 Task: Schedule a meeting to discuss balanced nutrition.
Action: Mouse moved to (96, 118)
Screenshot: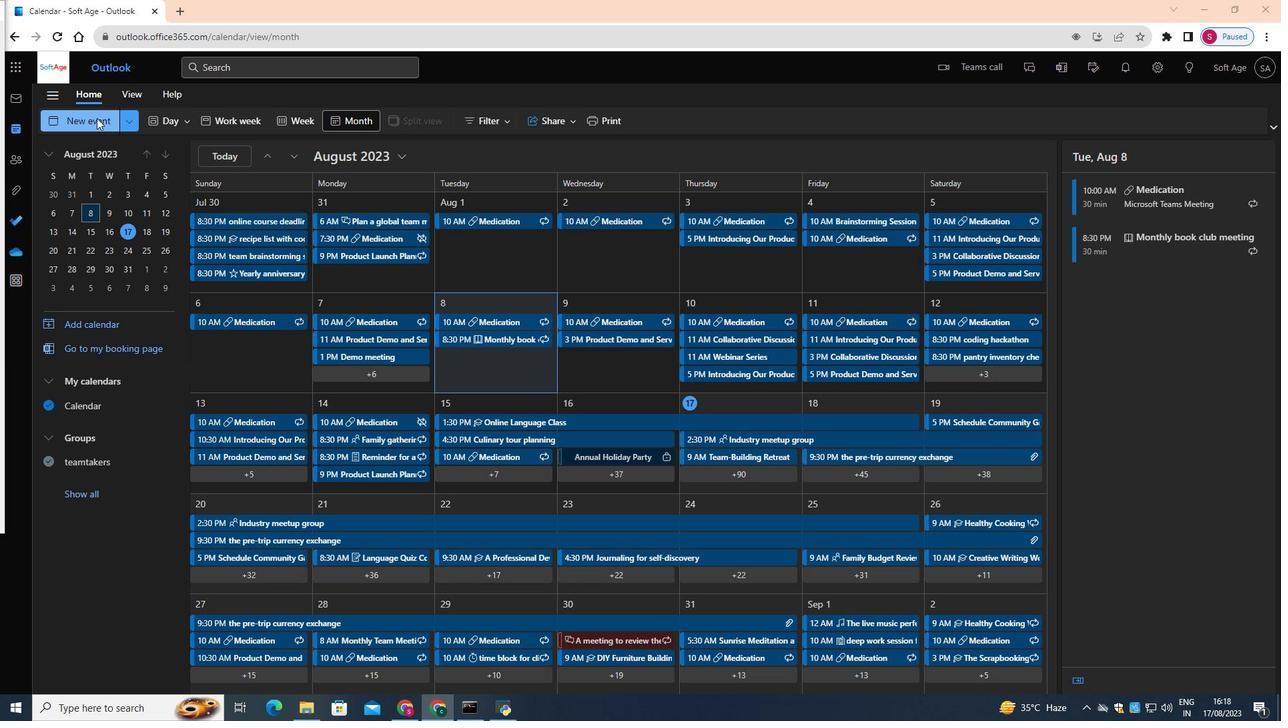 
Action: Mouse pressed left at (96, 118)
Screenshot: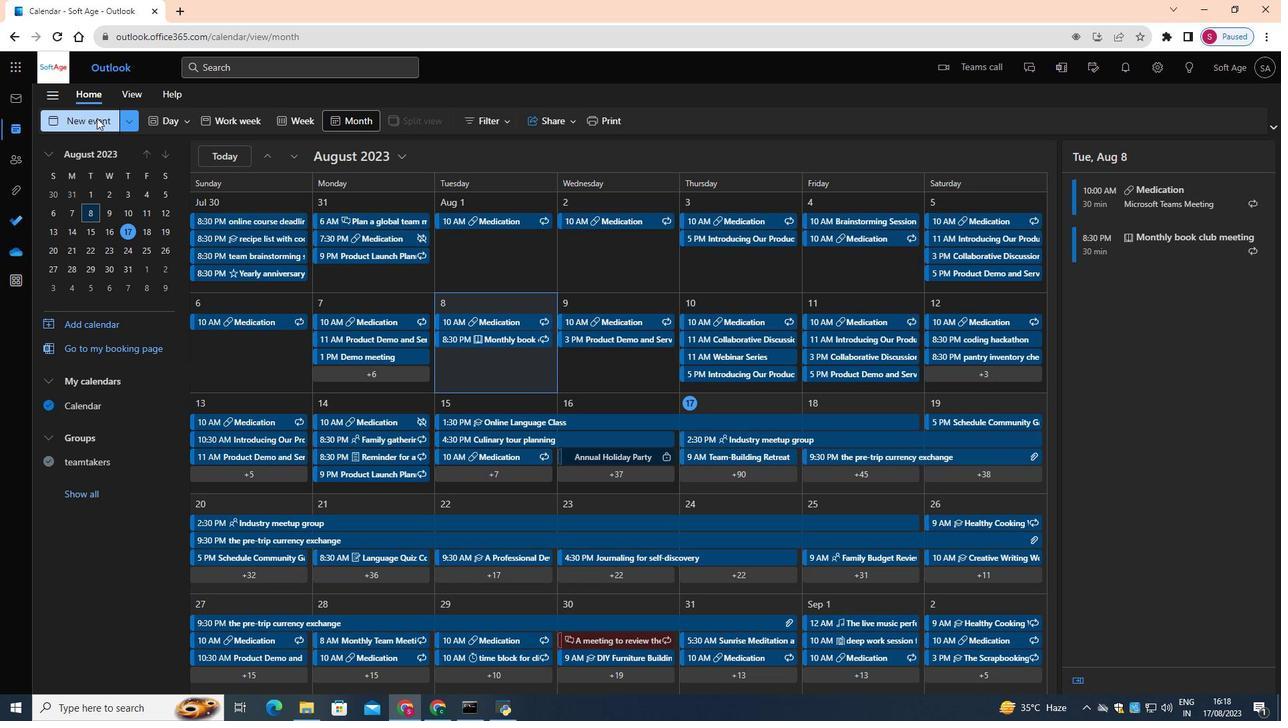 
Action: Mouse moved to (397, 204)
Screenshot: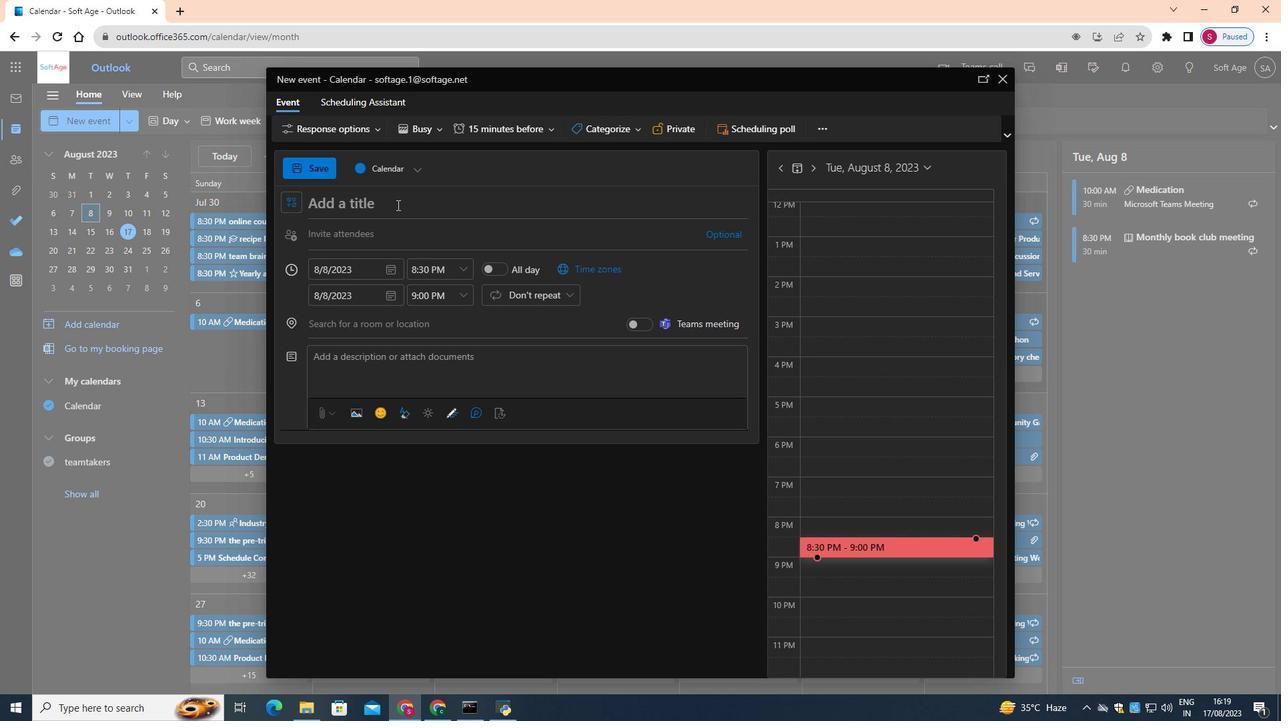 
Action: Mouse pressed left at (397, 204)
Screenshot: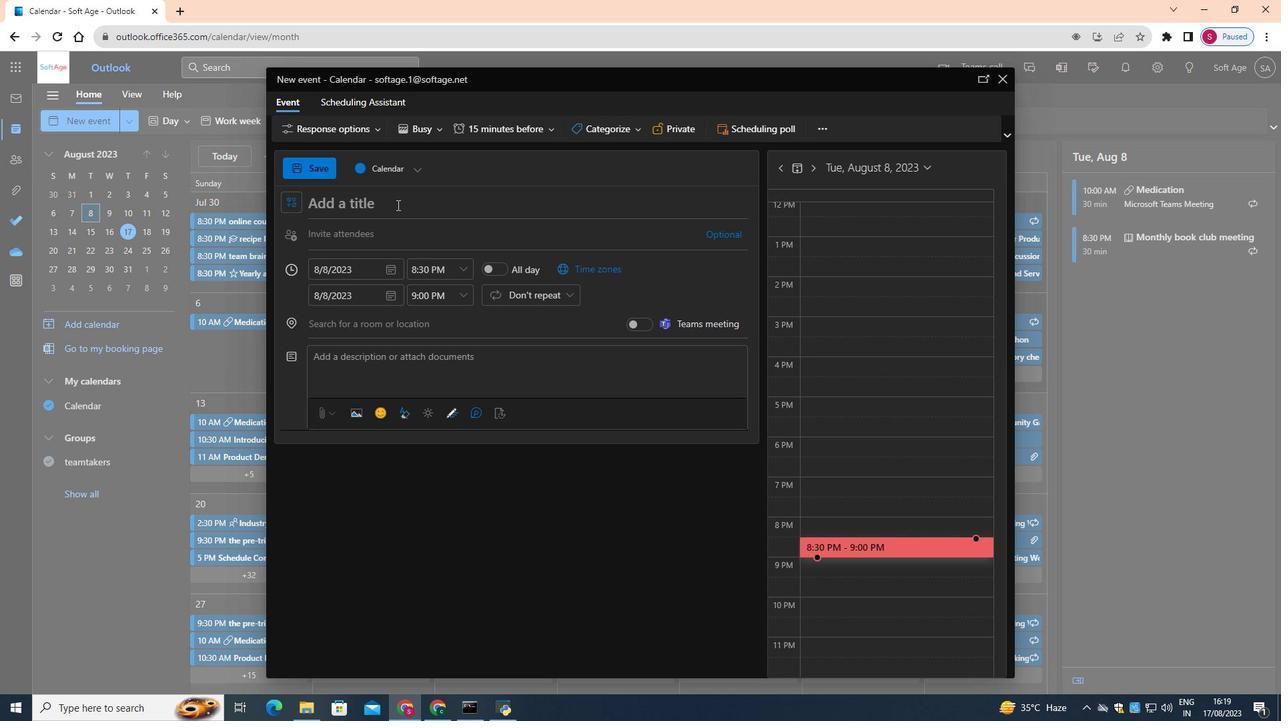 
Action: Key pressed <Key.shift>Balanced<Key.space><Key.shift>Nutrition<Key.space><Key.shift>Discussion<Key.space><Key.shift>Meeting
Screenshot: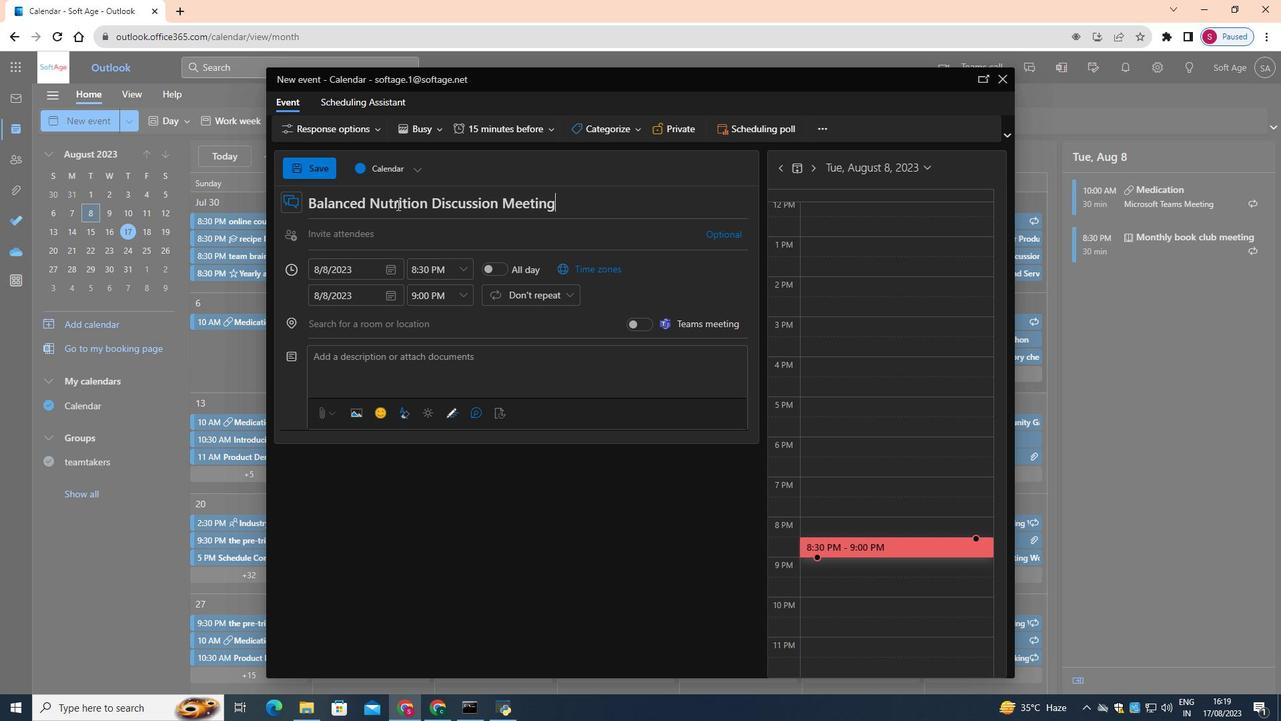 
Action: Mouse moved to (387, 269)
Screenshot: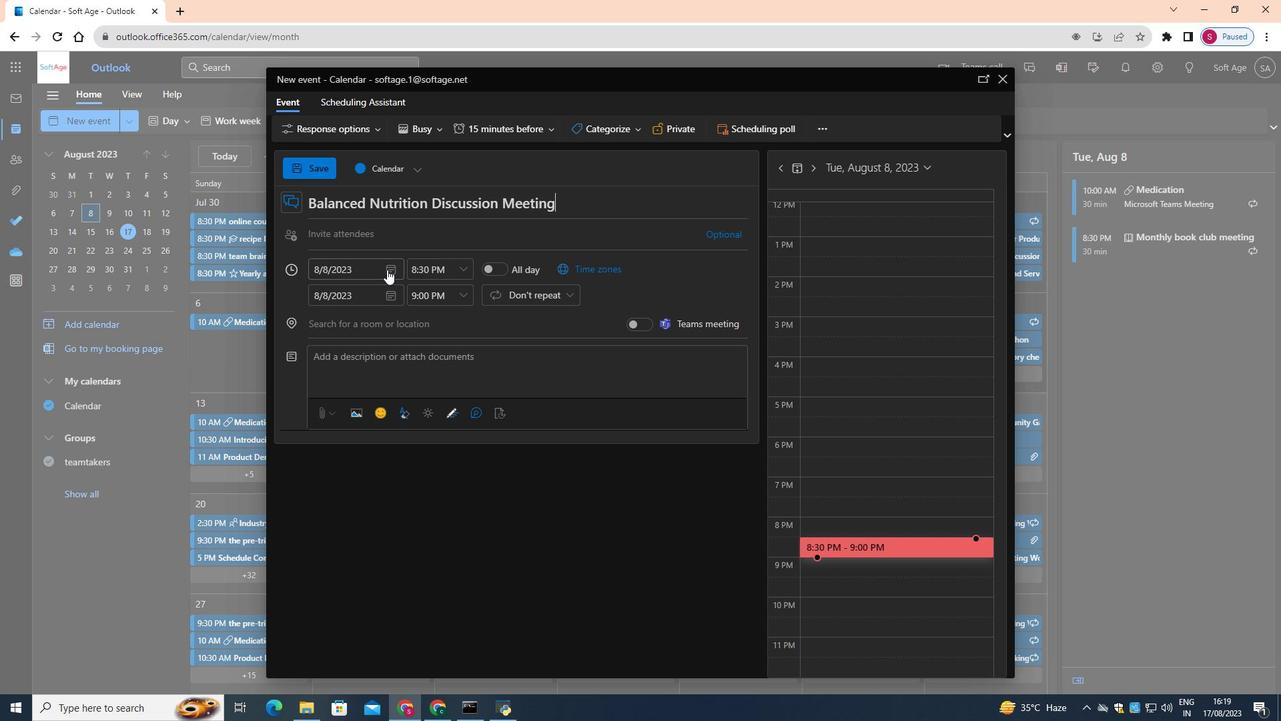
Action: Mouse pressed left at (387, 269)
Screenshot: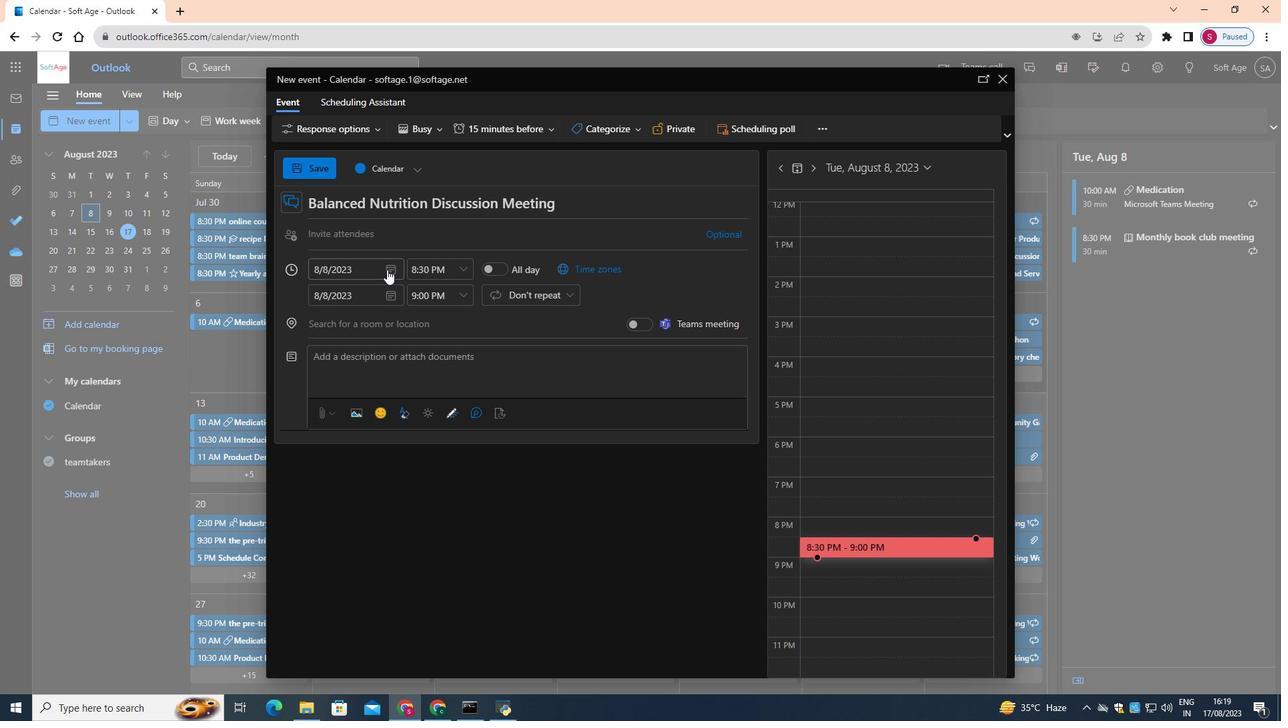 
Action: Mouse moved to (361, 397)
Screenshot: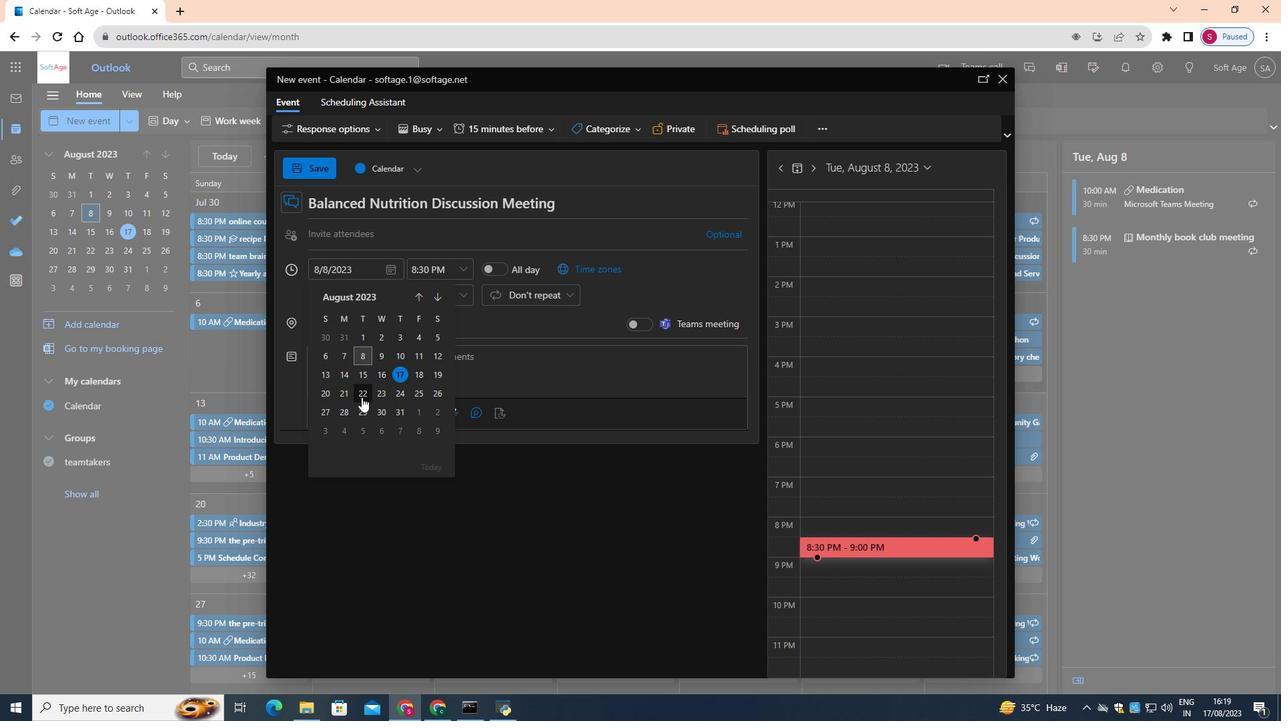 
Action: Mouse pressed left at (361, 397)
Screenshot: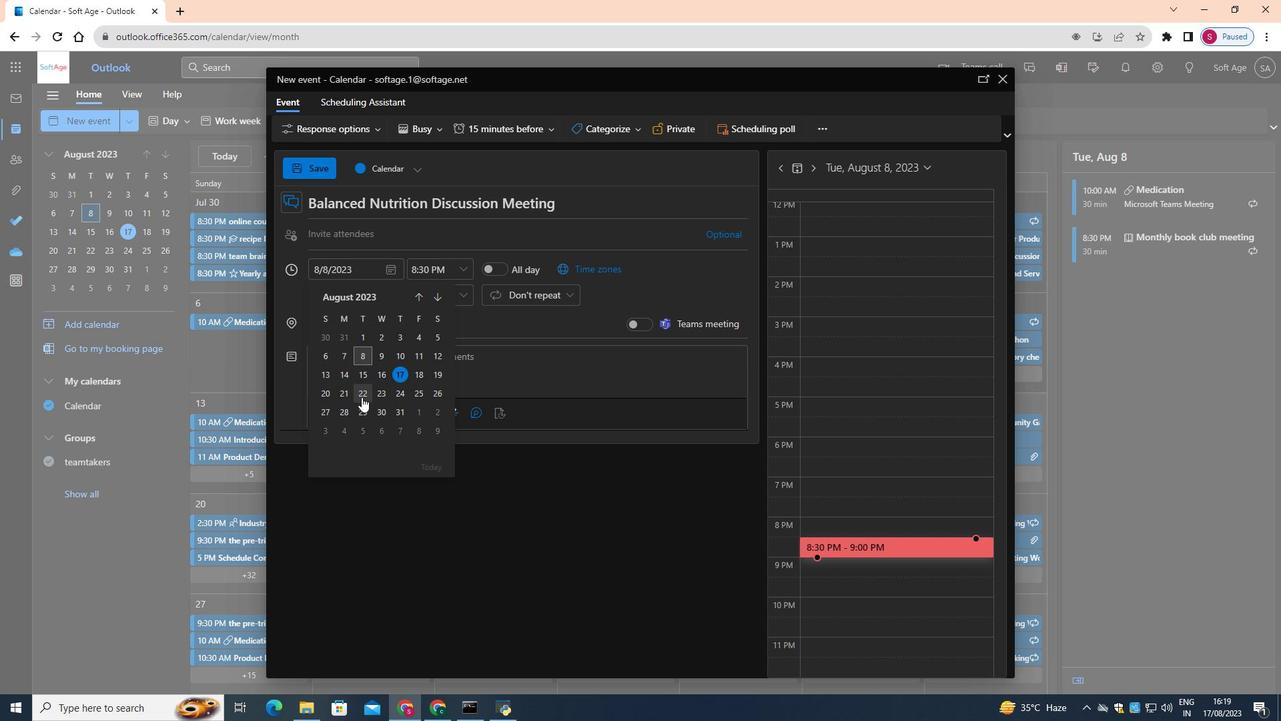 
Action: Mouse moved to (464, 268)
Screenshot: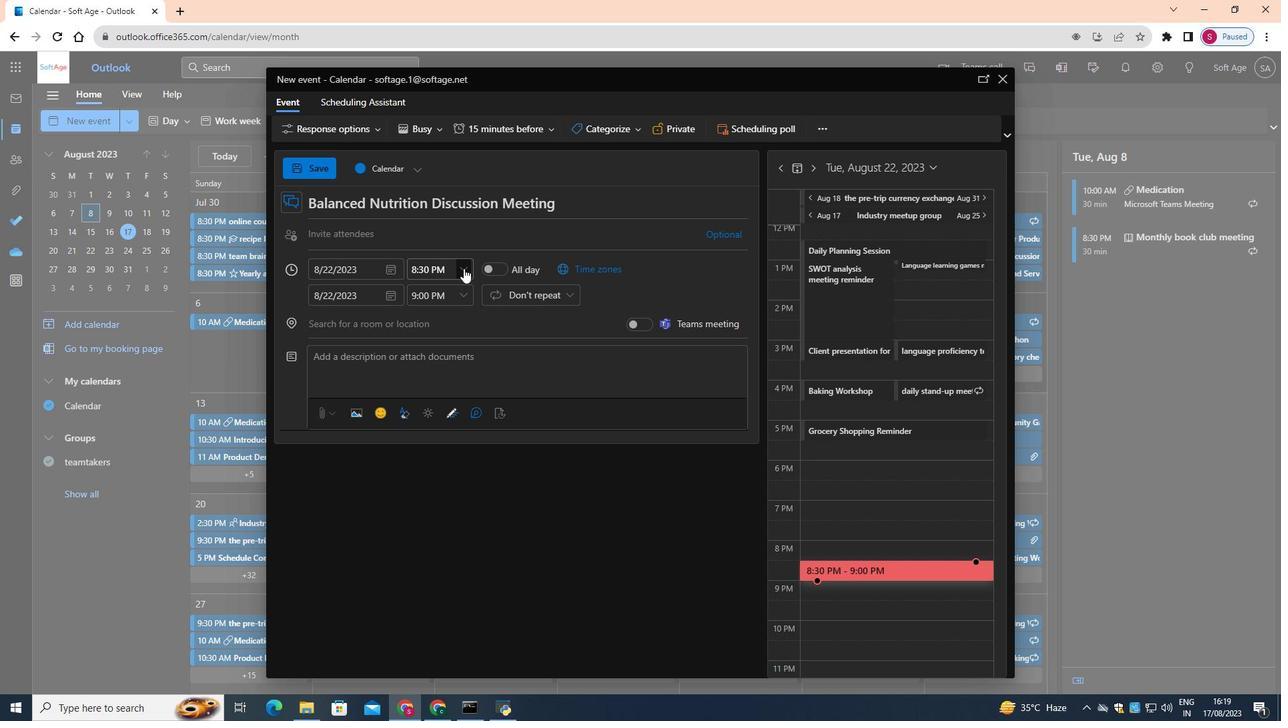 
Action: Mouse pressed left at (464, 268)
Screenshot: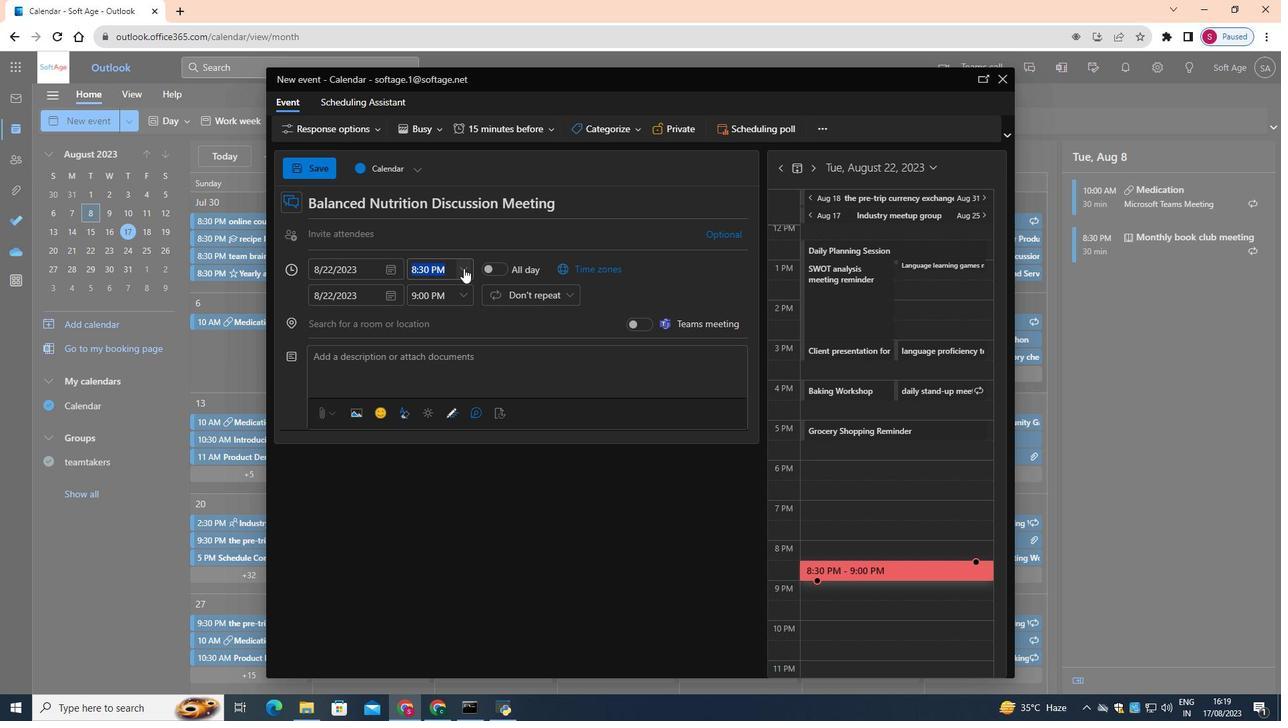 
Action: Mouse moved to (449, 315)
Screenshot: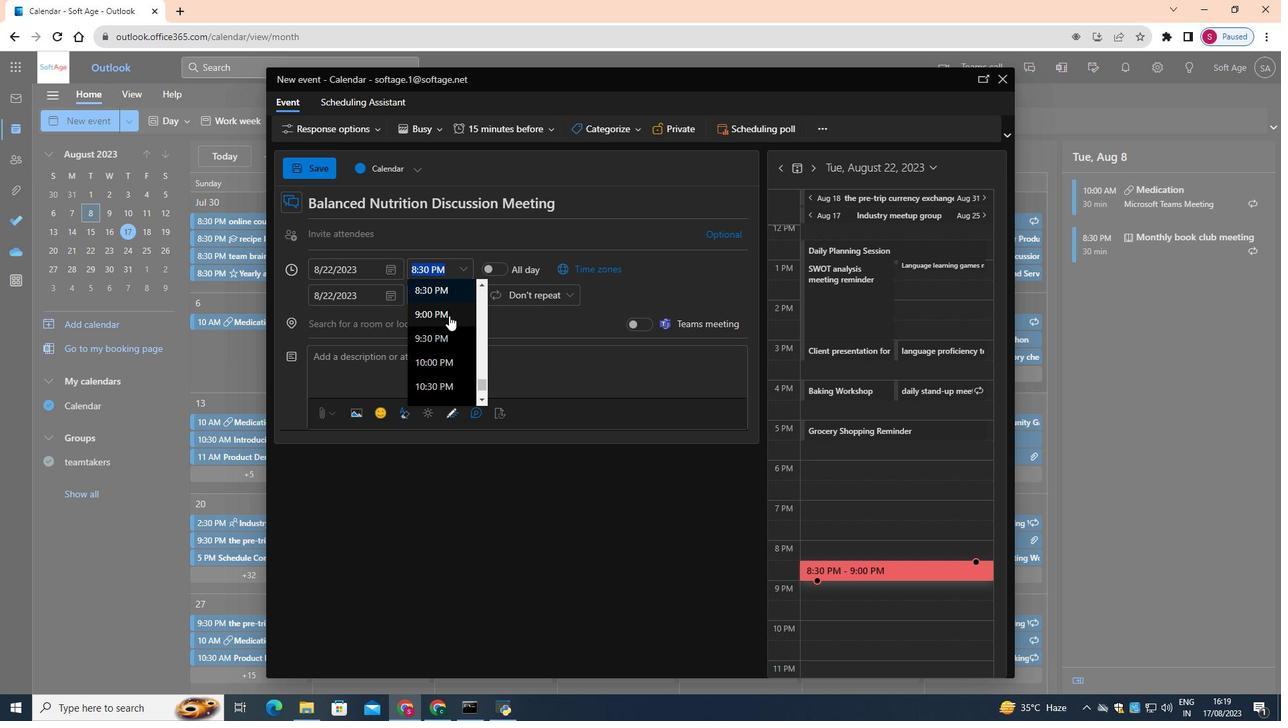 
Action: Mouse scrolled (449, 316) with delta (0, 0)
Screenshot: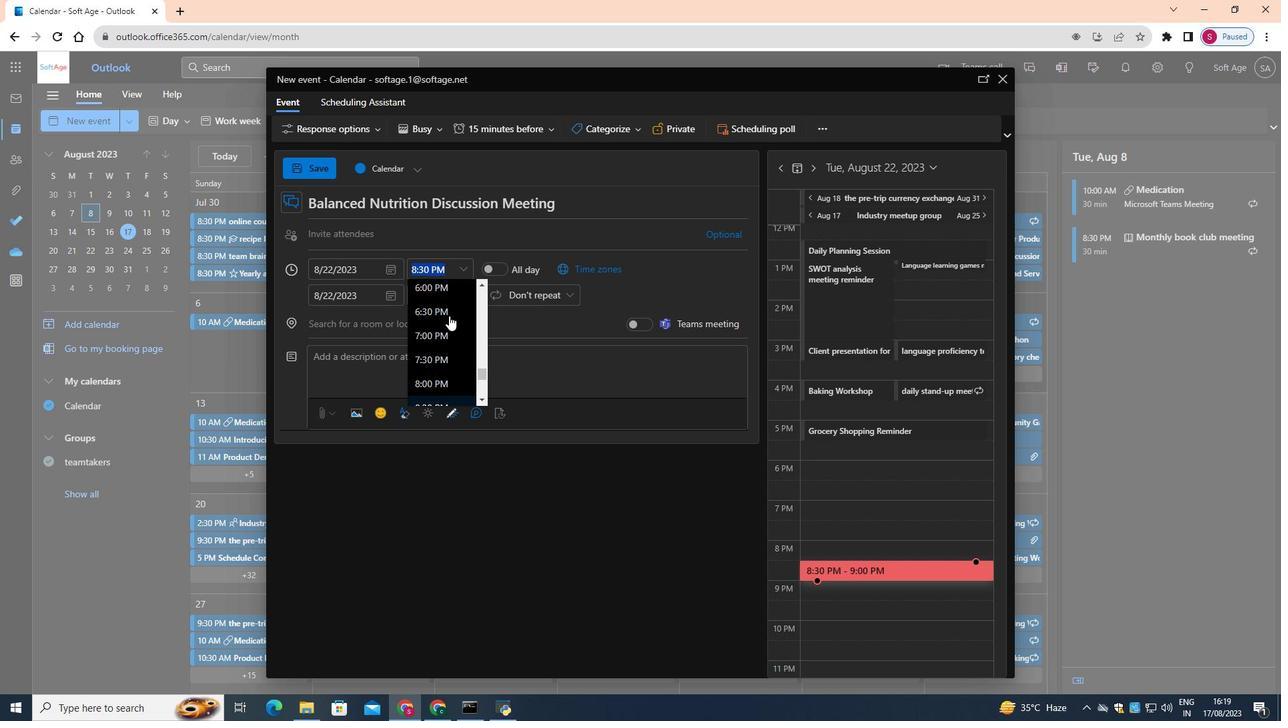 
Action: Mouse scrolled (449, 316) with delta (0, 0)
Screenshot: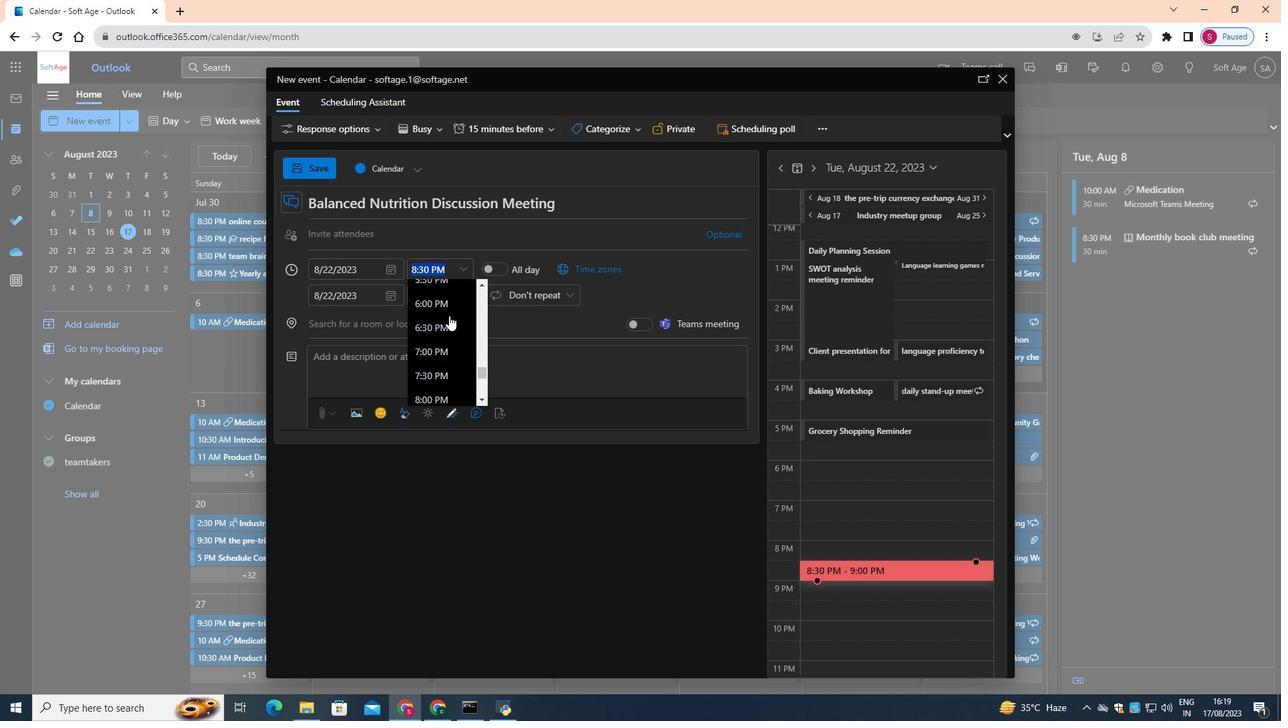 
Action: Mouse scrolled (449, 316) with delta (0, 0)
Screenshot: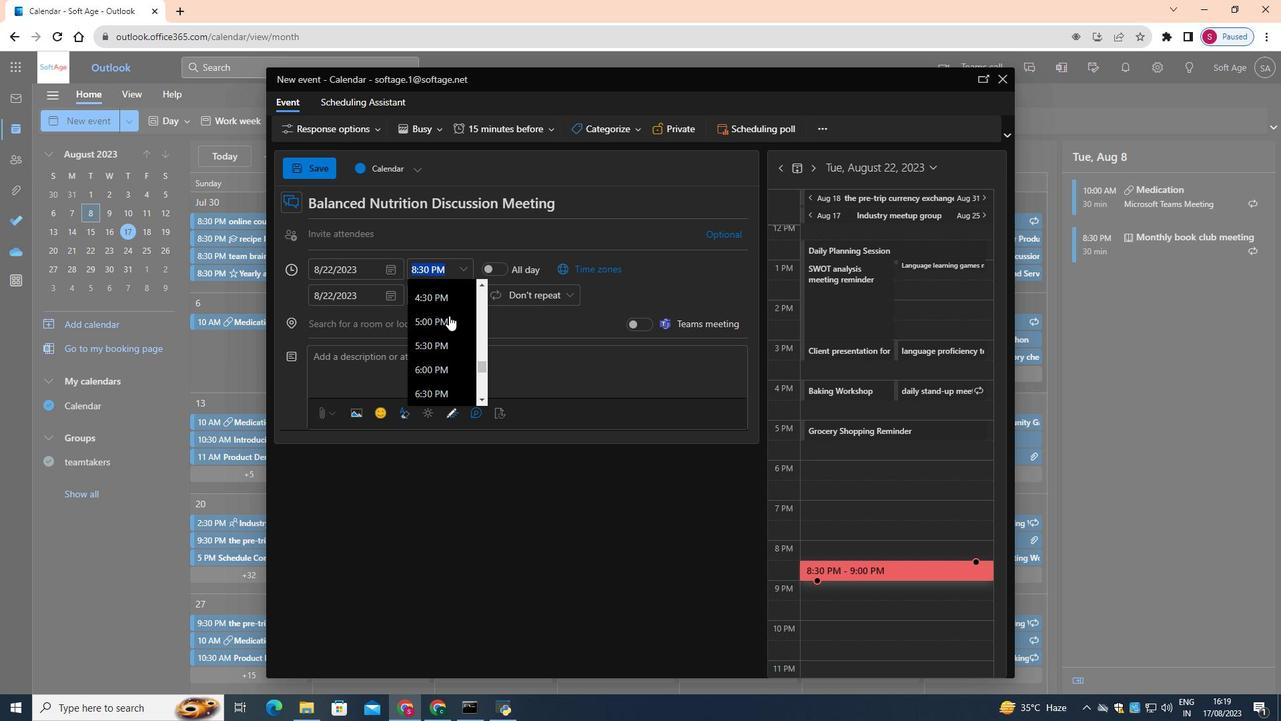 
Action: Mouse scrolled (449, 316) with delta (0, 0)
Screenshot: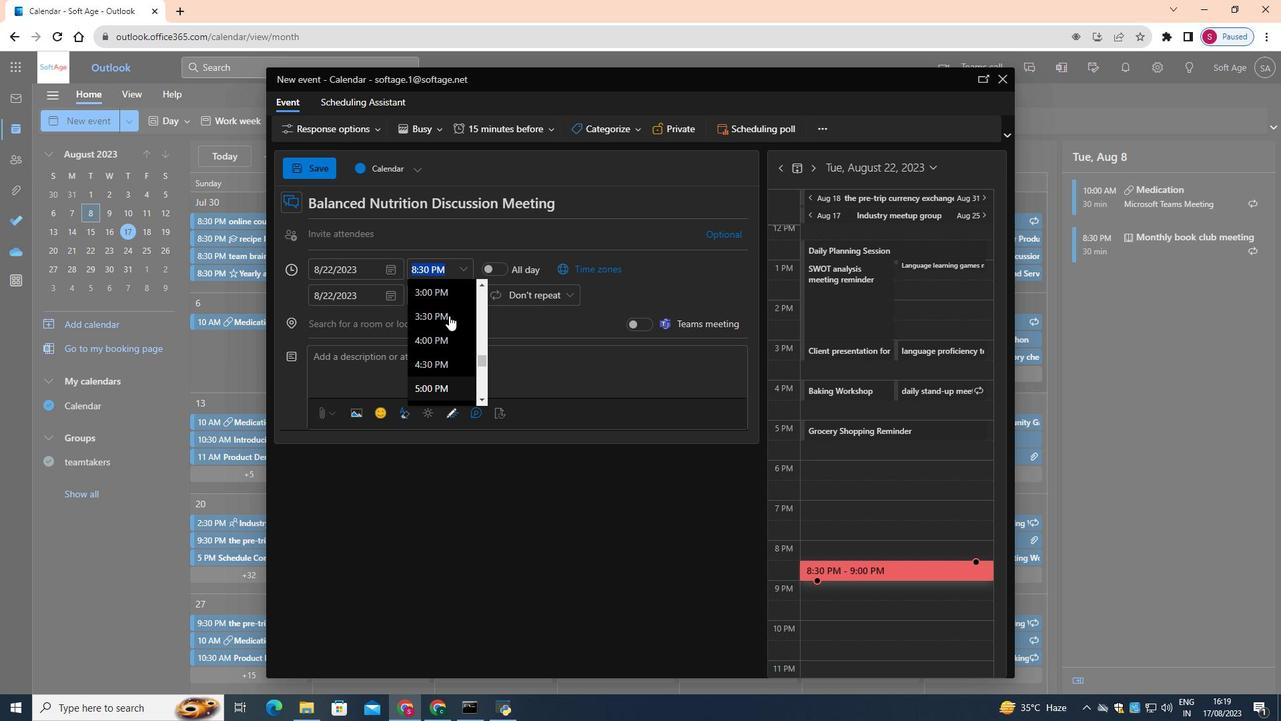 
Action: Mouse moved to (446, 295)
Screenshot: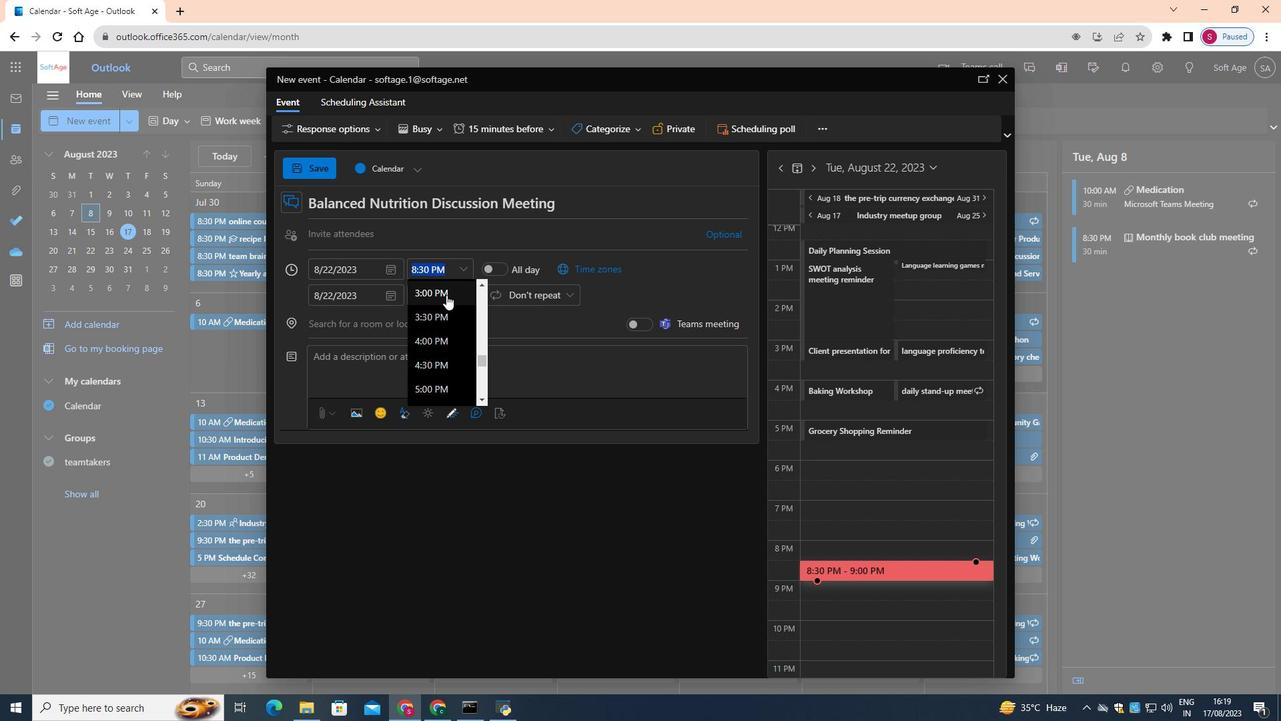 
Action: Mouse pressed left at (446, 295)
Screenshot: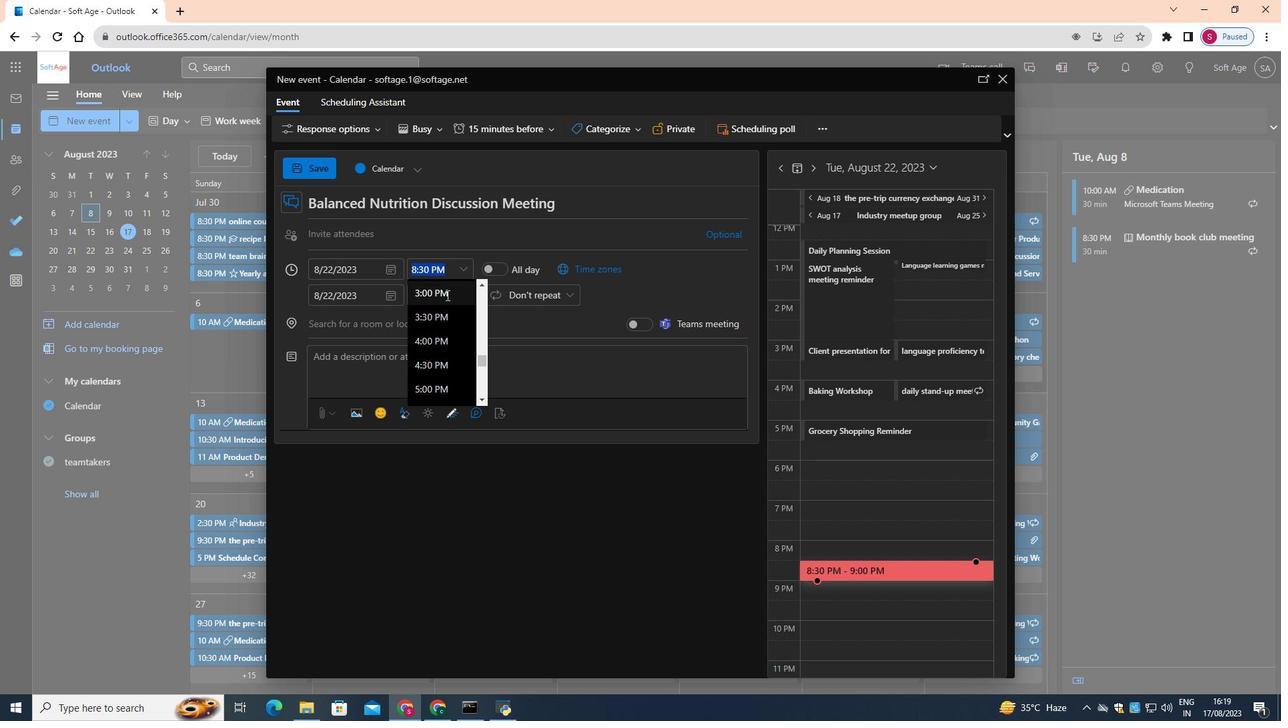 
Action: Mouse moved to (462, 291)
Screenshot: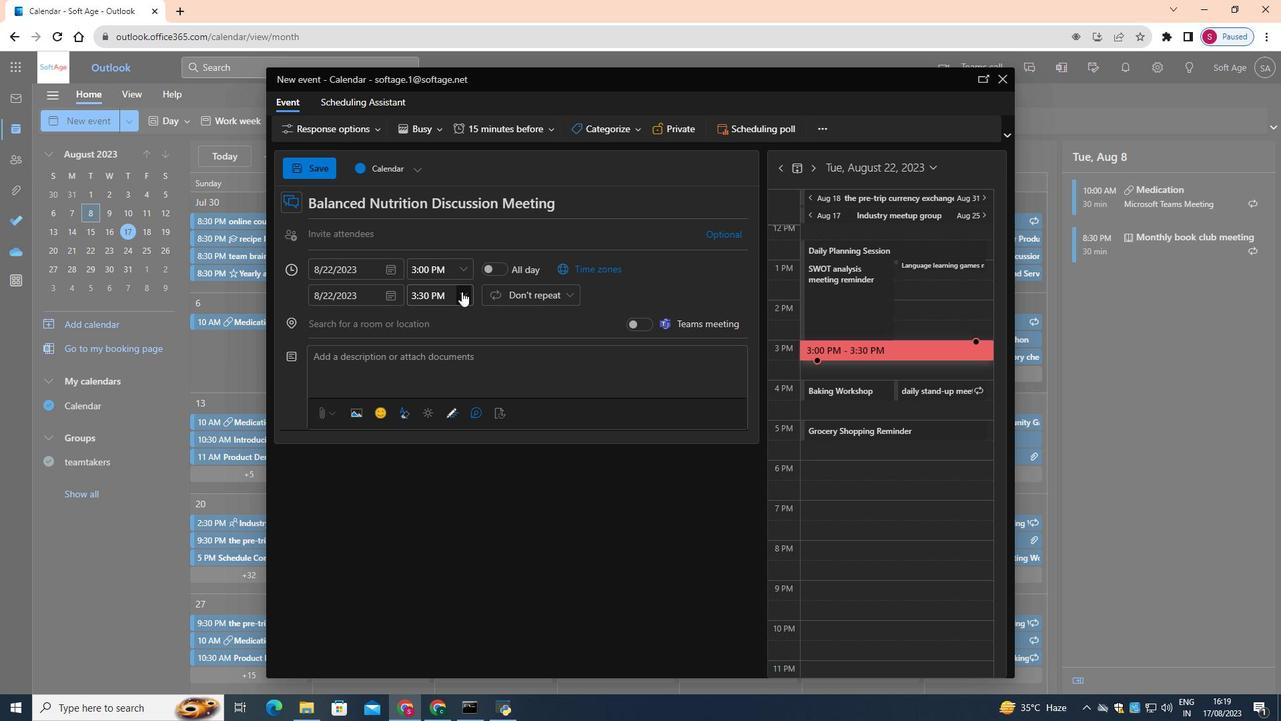 
Action: Mouse pressed left at (462, 291)
Screenshot: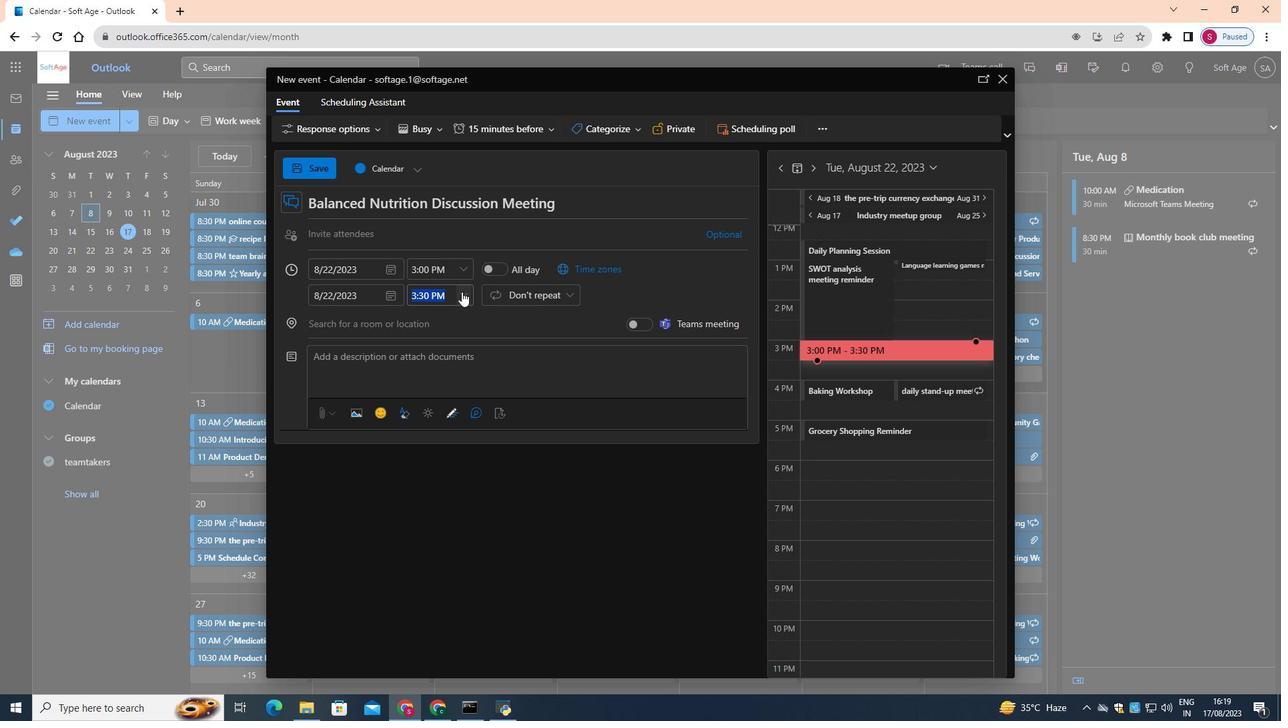 
Action: Mouse moved to (462, 341)
Screenshot: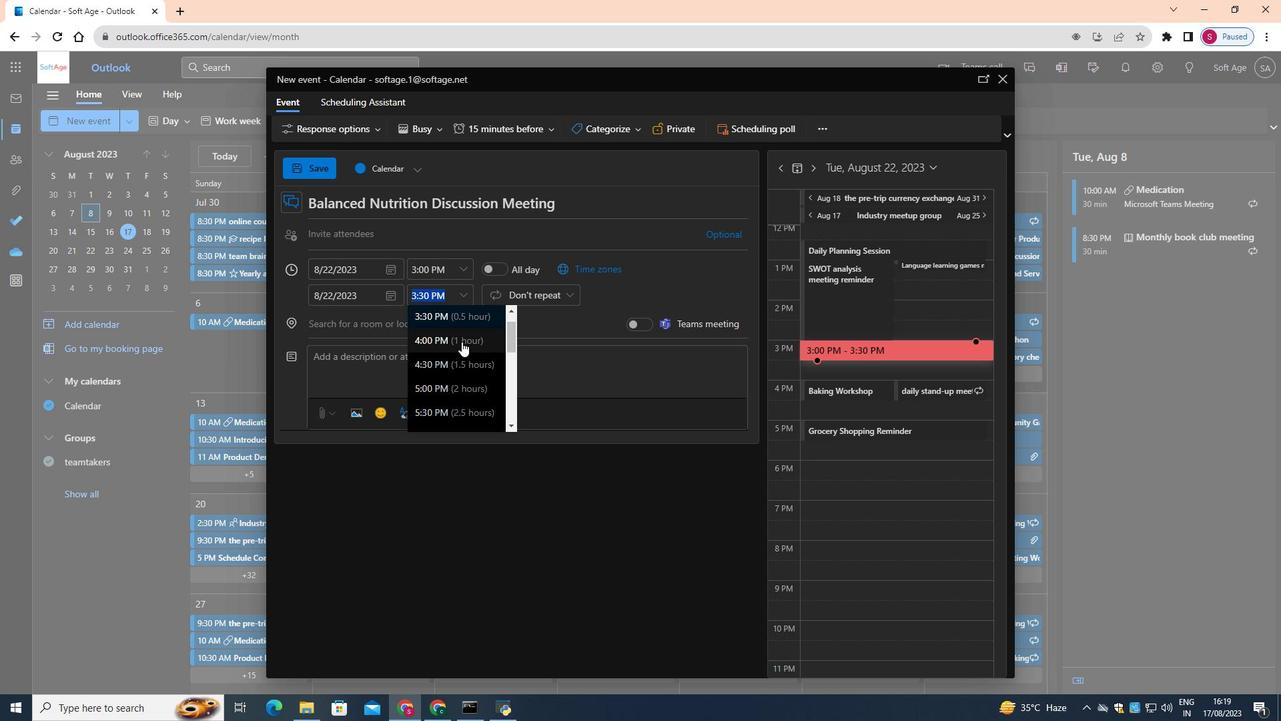 
Action: Mouse pressed left at (462, 341)
Screenshot: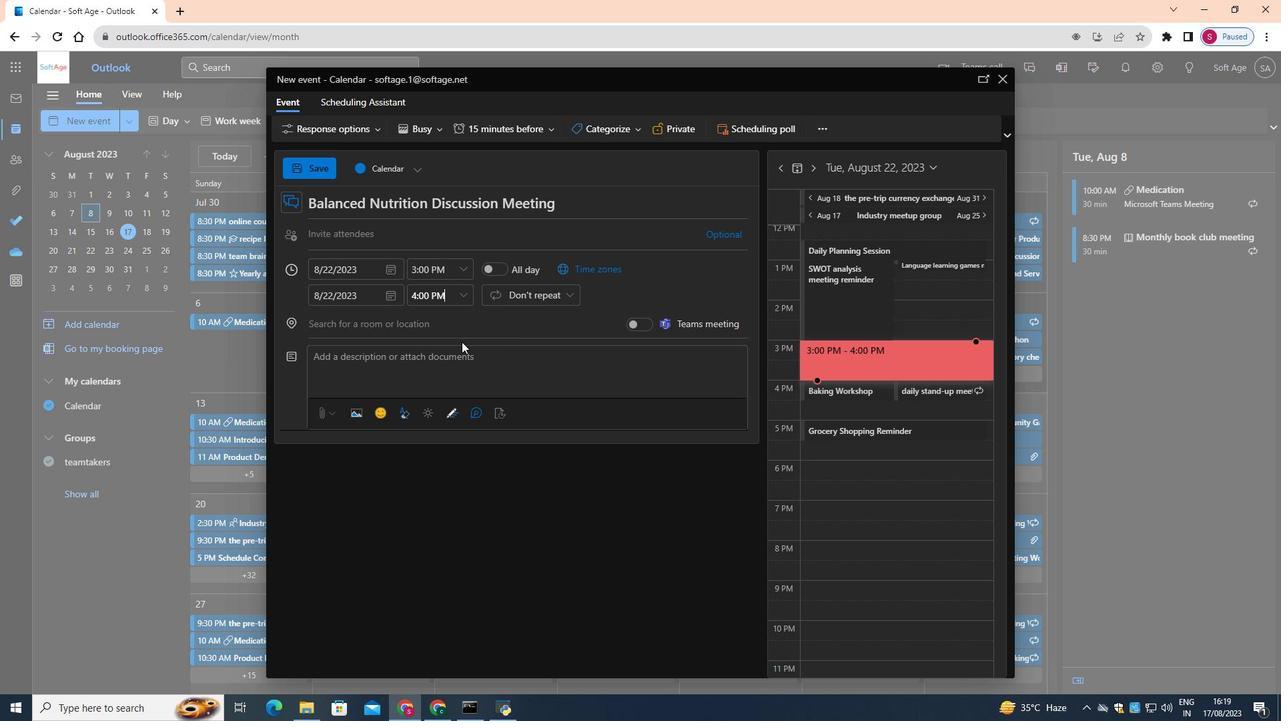 
Action: Mouse moved to (509, 380)
Screenshot: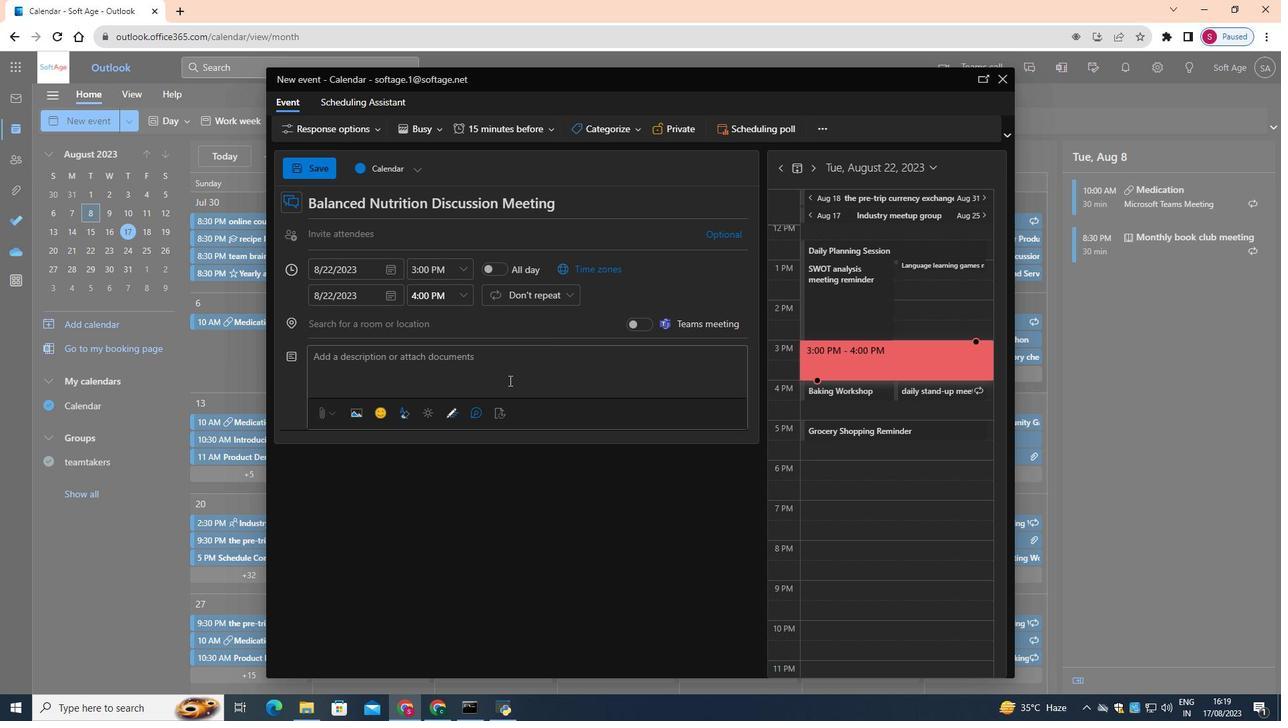 
Action: Mouse pressed left at (509, 380)
Screenshot: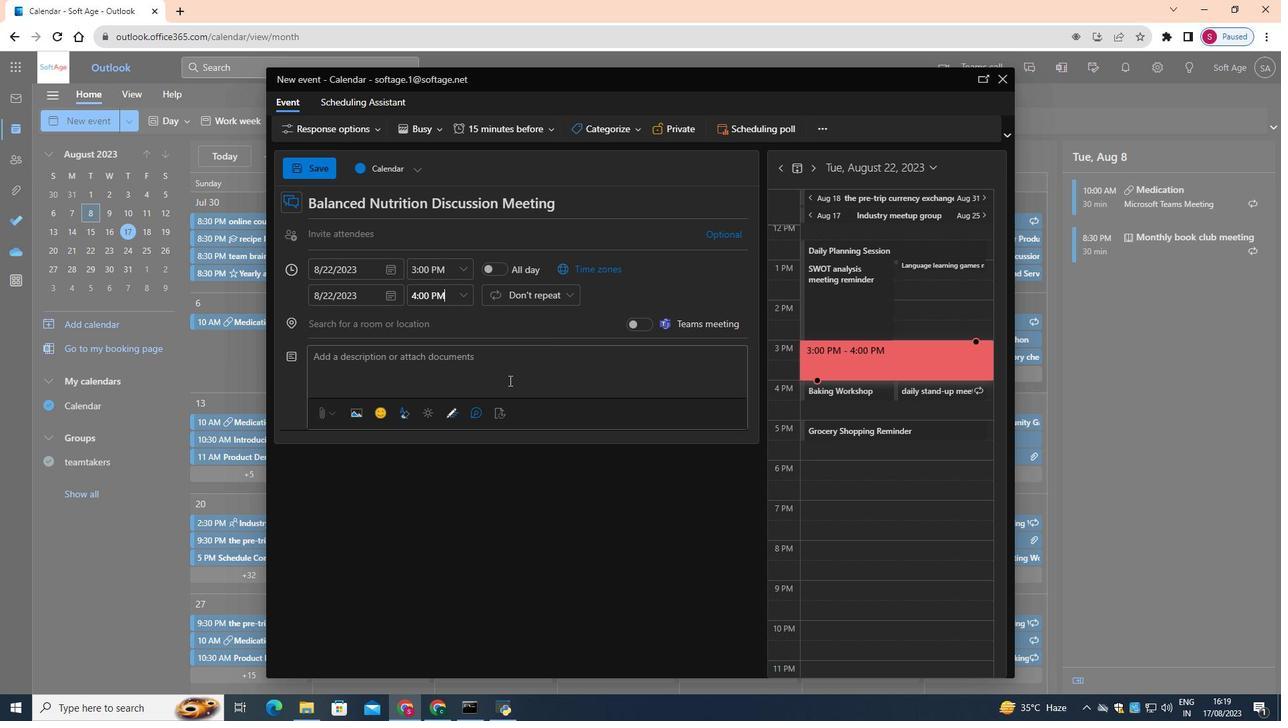 
Action: Key pressed <Key.shift>Unlock<Key.space>the<Key.space>secrets<Key.space>to<Key.space>a<Key.space>healthier<Key.space>you<Key.shift_r><Key.shift_r>!<Key.space><Key.shift>Join<Key.space>us<Key.space>for<Key.space>an<Key.space>insightful<Key.space><Key.shift>Balanced<Key.space><Key.shift>Nutrition<Key.space><Key.shift>Discussion<Key.space><Key.shift>Meeting,<Key.space>where<Key.space>we'll<Key.space>explore<Key.space>the<Key.space>principles<Key.space>of<Key.space>balanced<Key.space>nutrition<Key.space>and<Key.space>how<Key.space>they<Key.space>contribute<Key.space>to<Key.space>overall<Key.space>well-being.
Screenshot: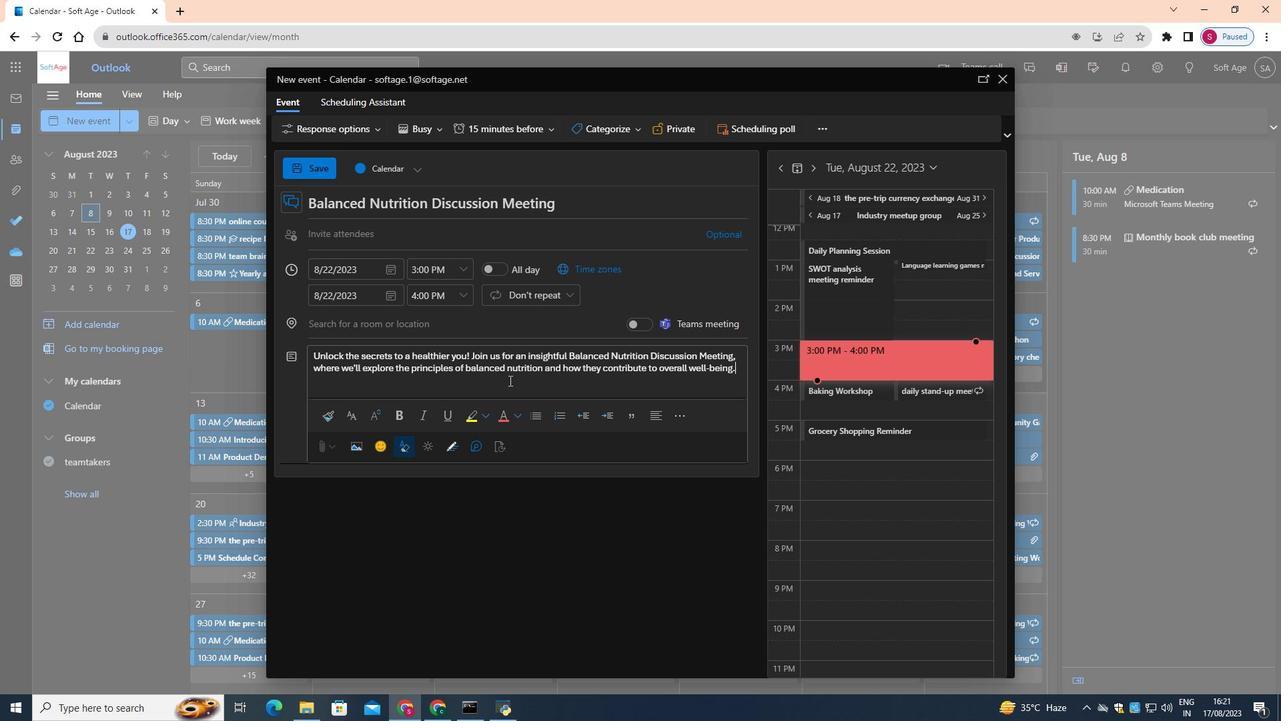 
Action: Mouse moved to (313, 162)
Screenshot: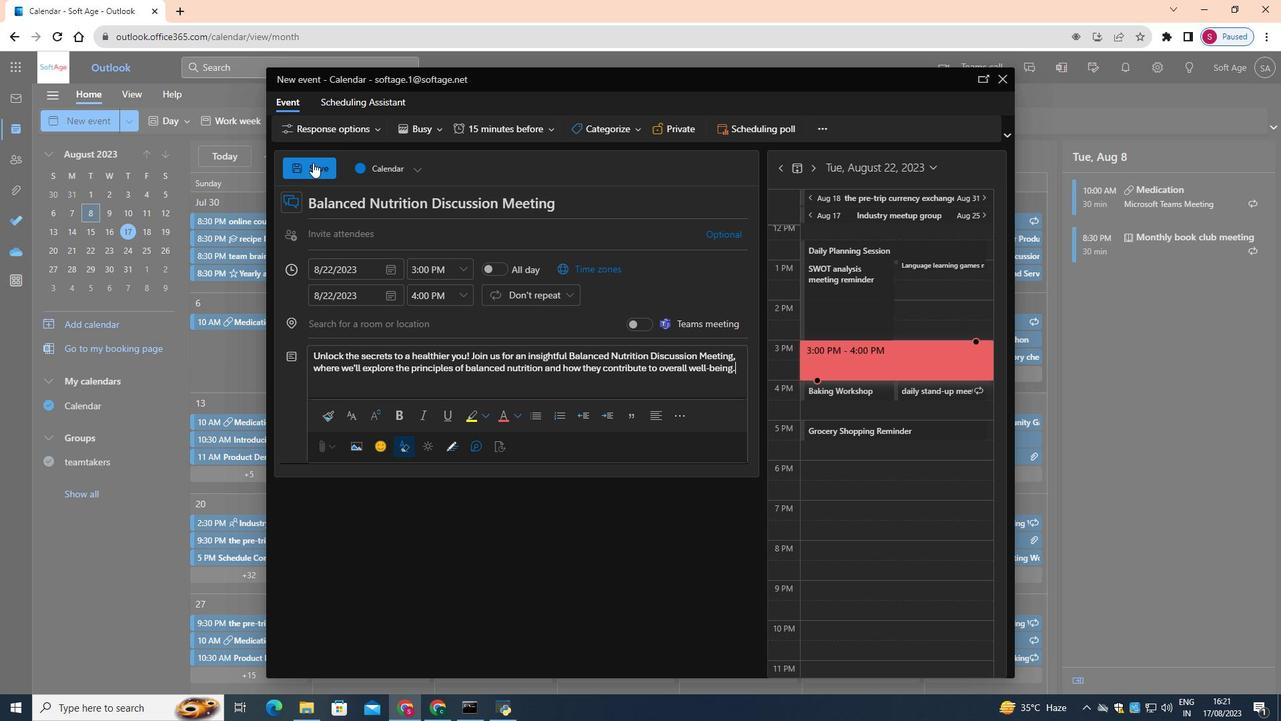 
Action: Mouse pressed left at (313, 162)
Screenshot: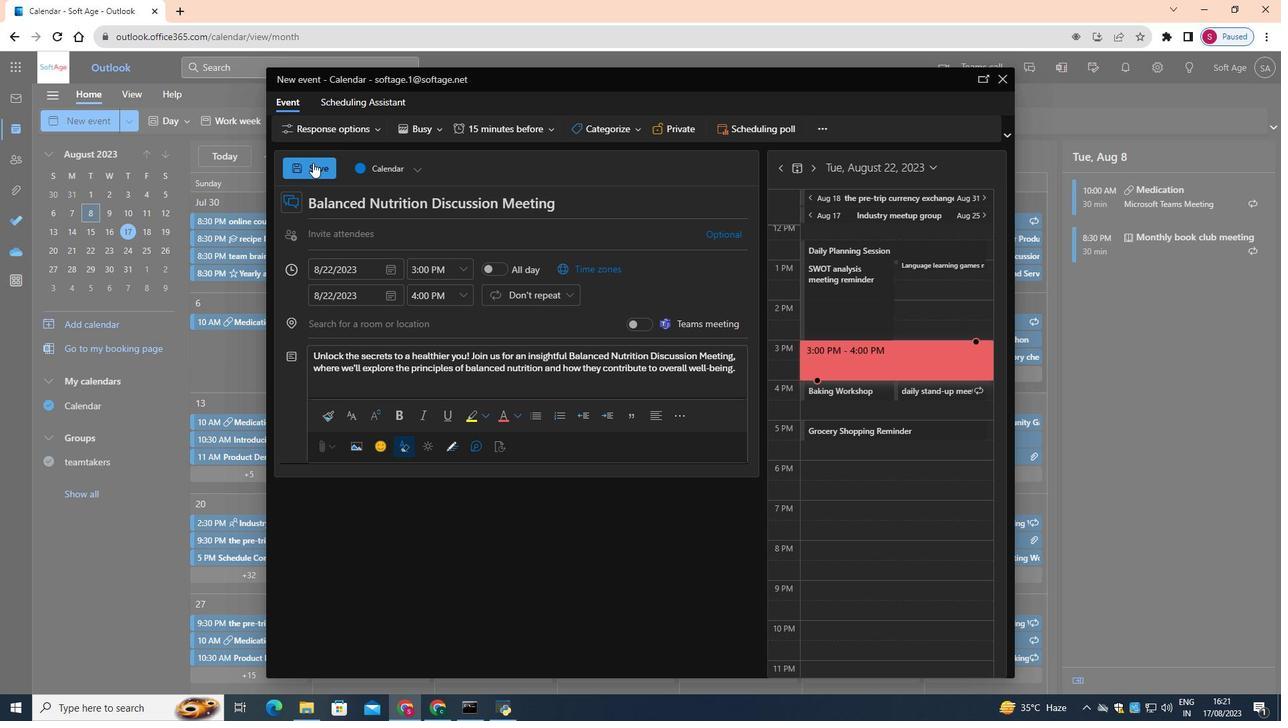 
Action: Mouse moved to (313, 162)
Screenshot: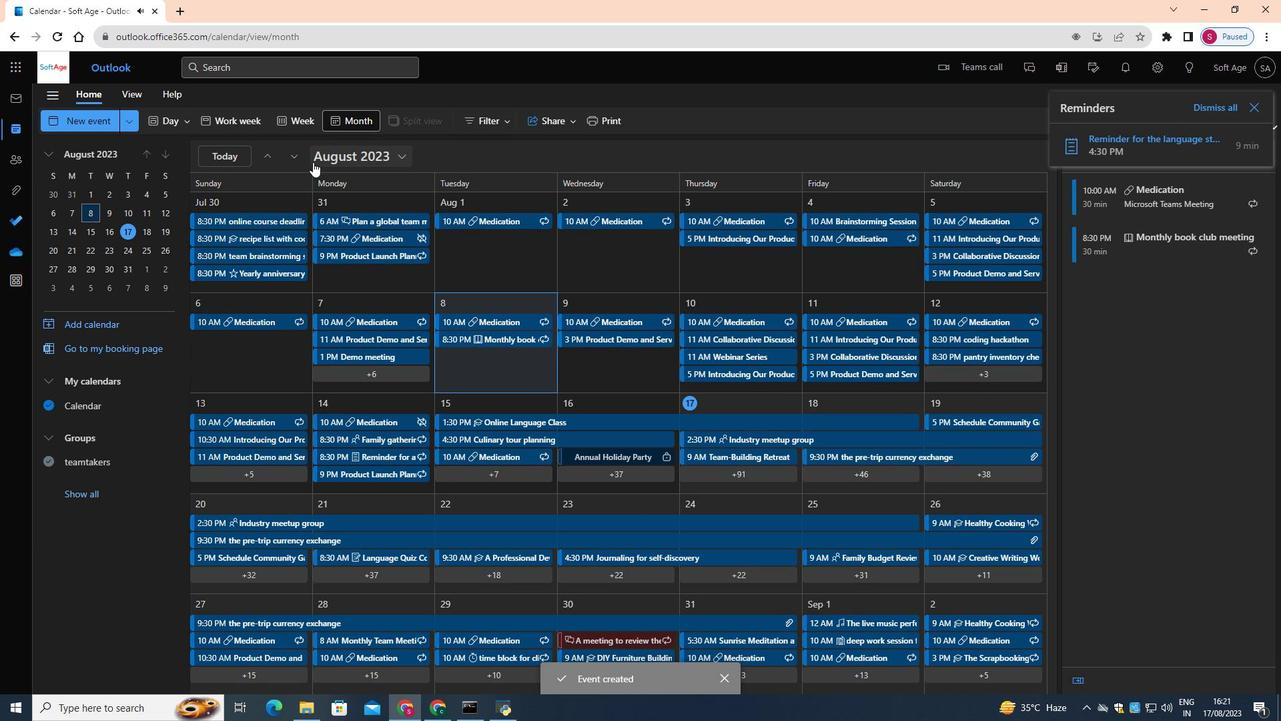 
